 Task: Create a task  Develop a new online tool for online reputation management , assign it to team member softage.3@softage.net in the project ArcticTech and update the status of the task to  At Risk , set the priority of the task to Medium
Action: Mouse moved to (66, 48)
Screenshot: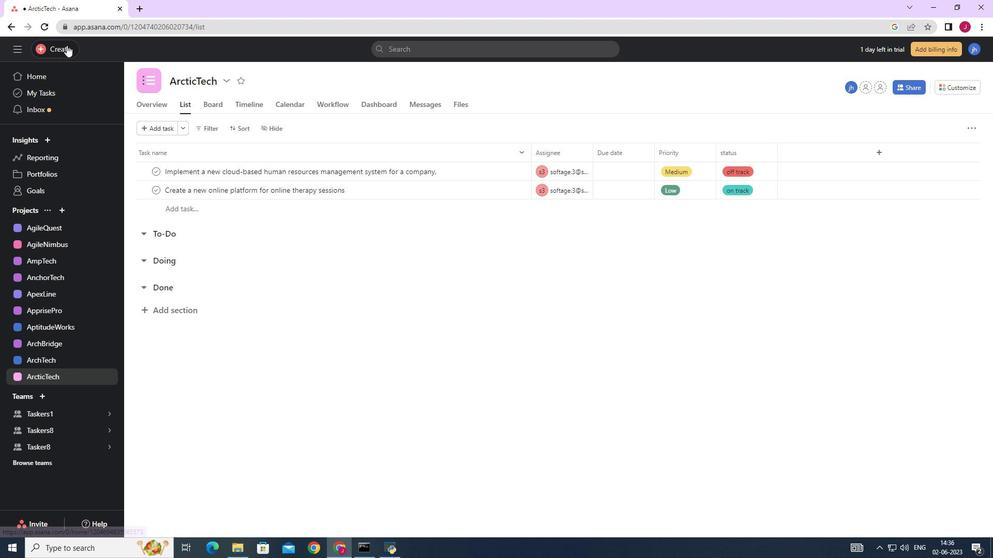 
Action: Mouse pressed left at (66, 48)
Screenshot: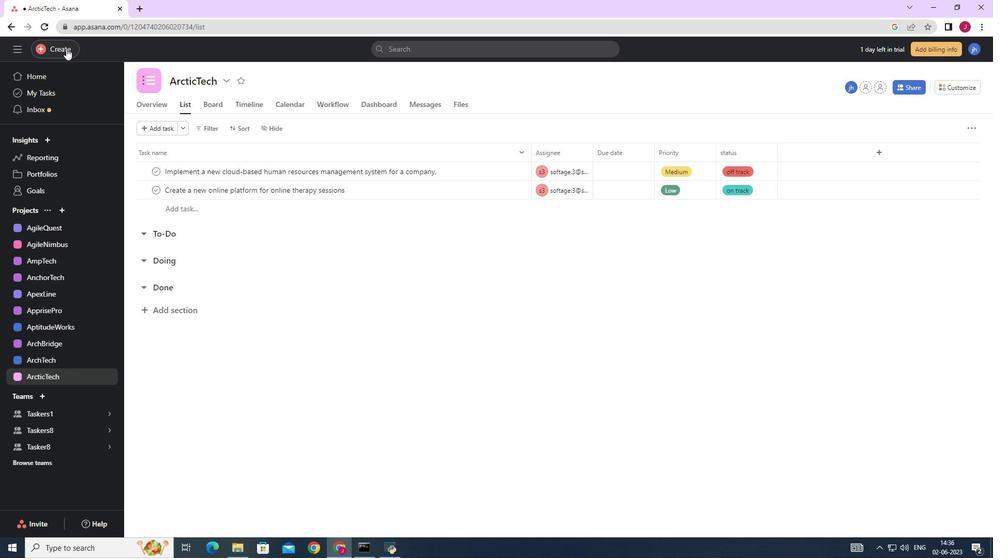 
Action: Mouse moved to (127, 54)
Screenshot: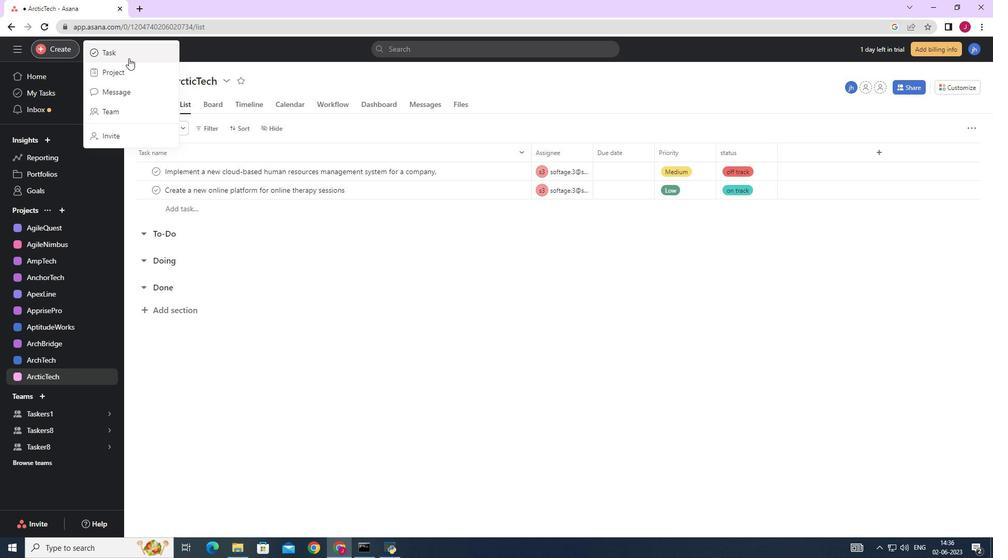 
Action: Mouse pressed left at (127, 54)
Screenshot: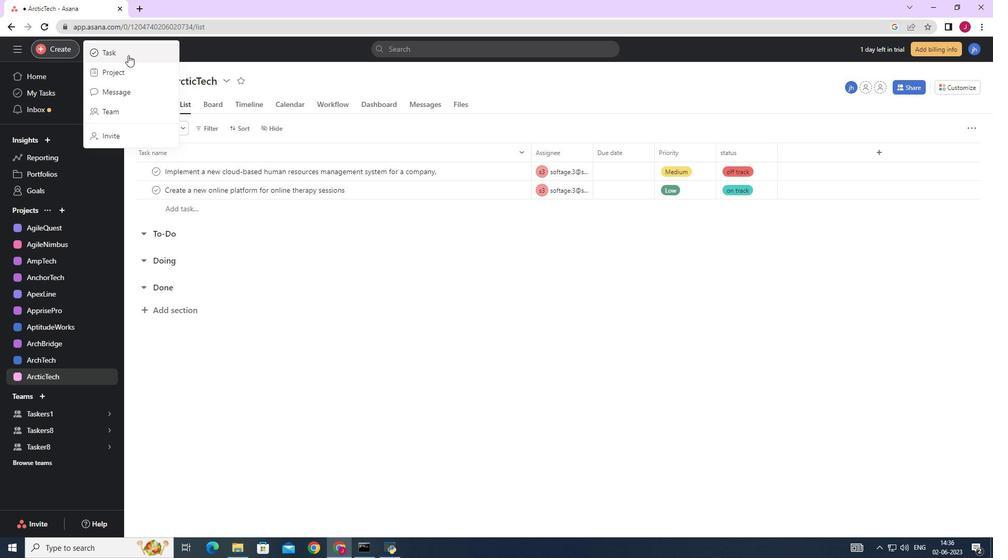 
Action: Mouse moved to (811, 341)
Screenshot: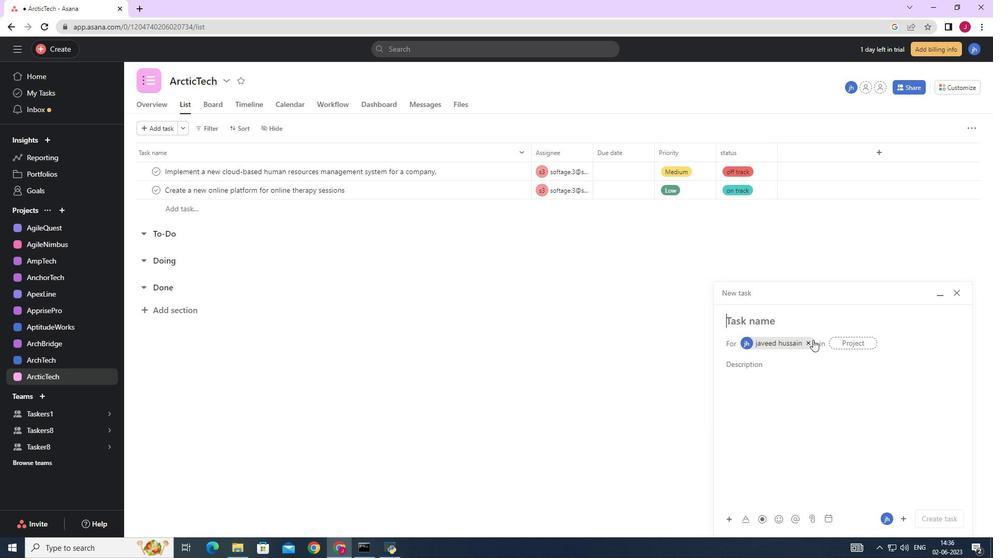
Action: Mouse pressed left at (811, 341)
Screenshot: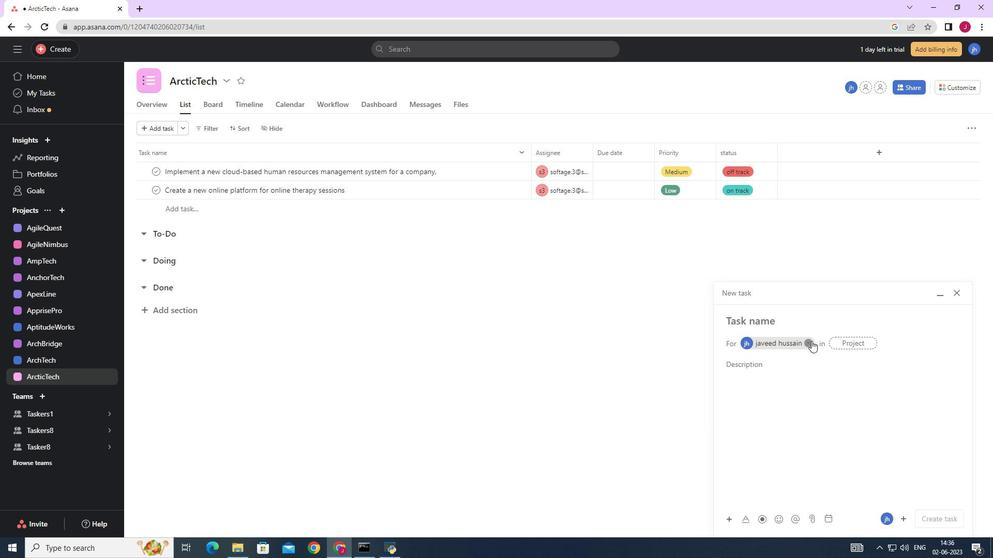 
Action: Mouse moved to (765, 324)
Screenshot: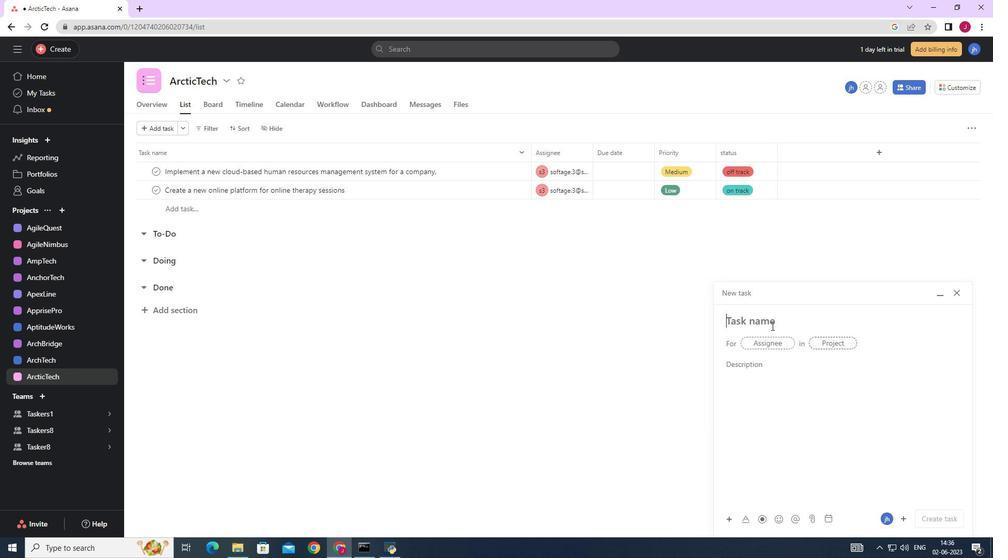 
Action: Mouse pressed left at (765, 324)
Screenshot: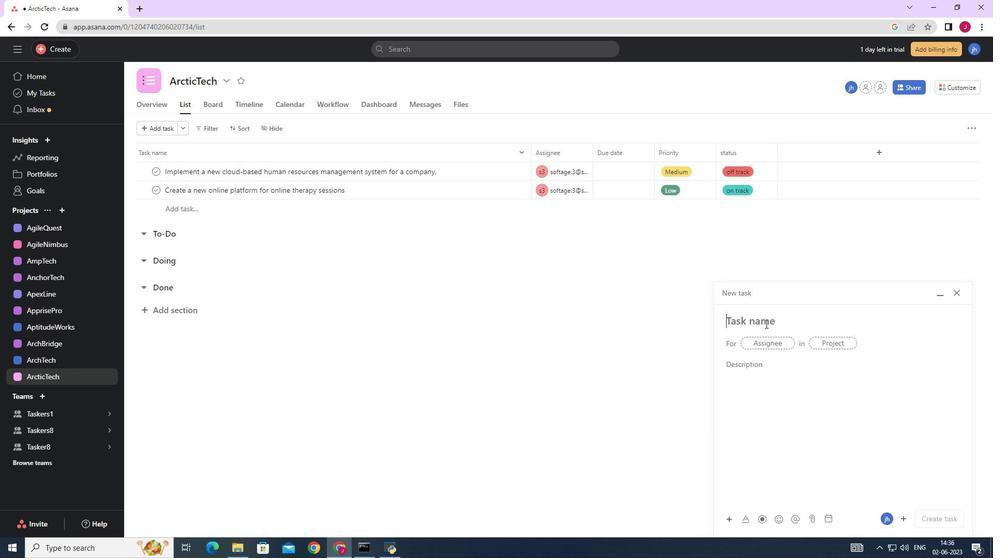 
Action: Key pressed <Key.caps_lock>D<Key.caps_lock>evelop<Key.space>a<Key.space>new<Key.space>online<Key.space>tool<Key.space>for<Key.space>online<Key.space>reputation<Key.space>management
Screenshot: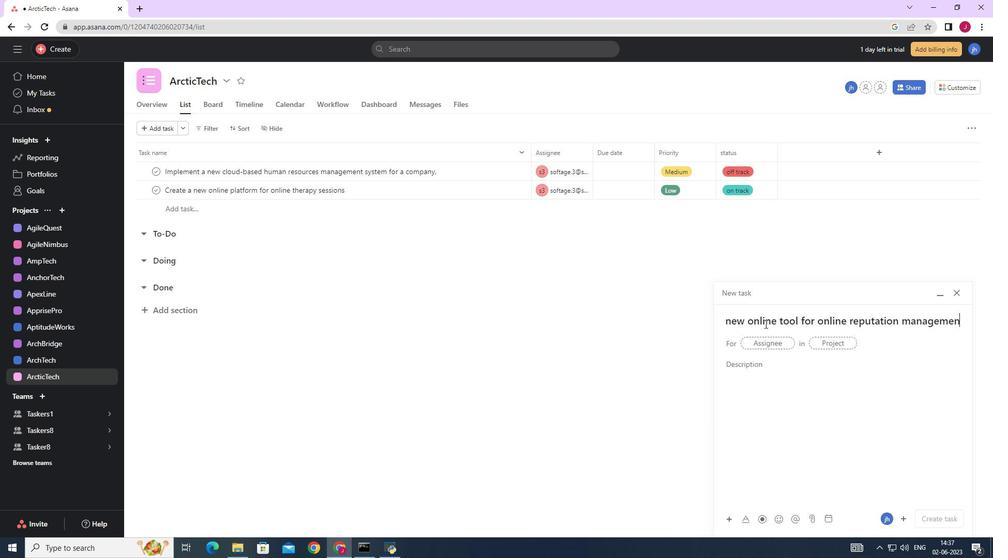 
Action: Mouse moved to (766, 342)
Screenshot: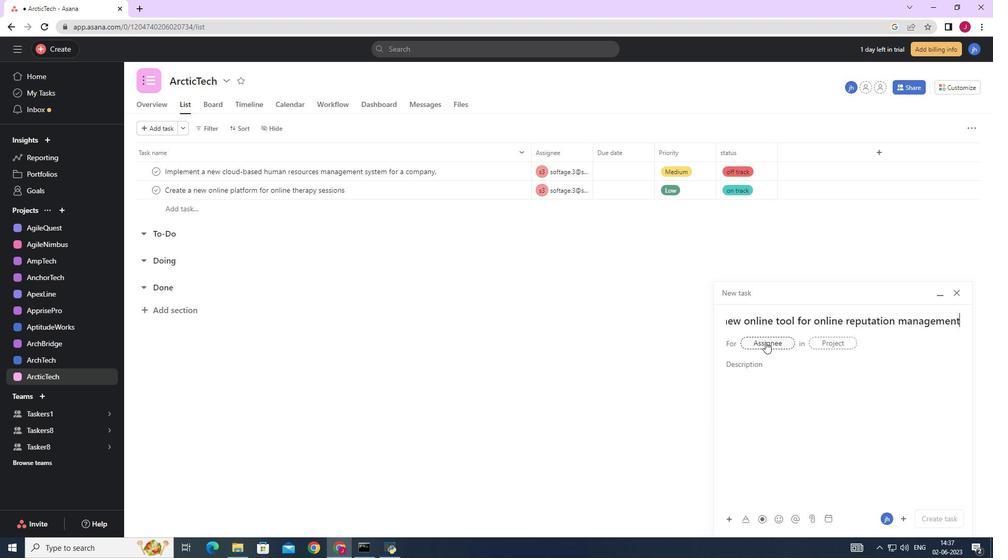 
Action: Mouse pressed left at (766, 342)
Screenshot: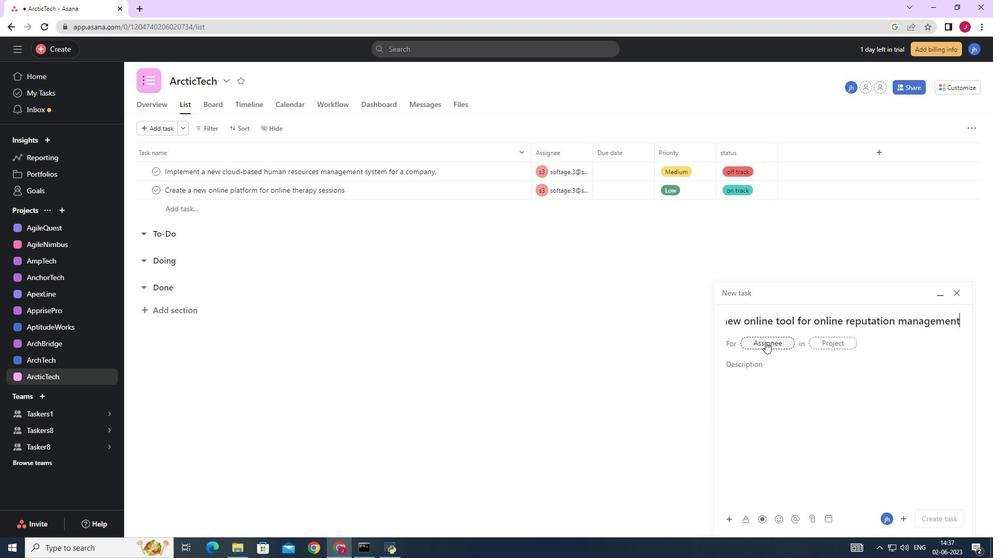 
Action: Key pressed softage.3
Screenshot: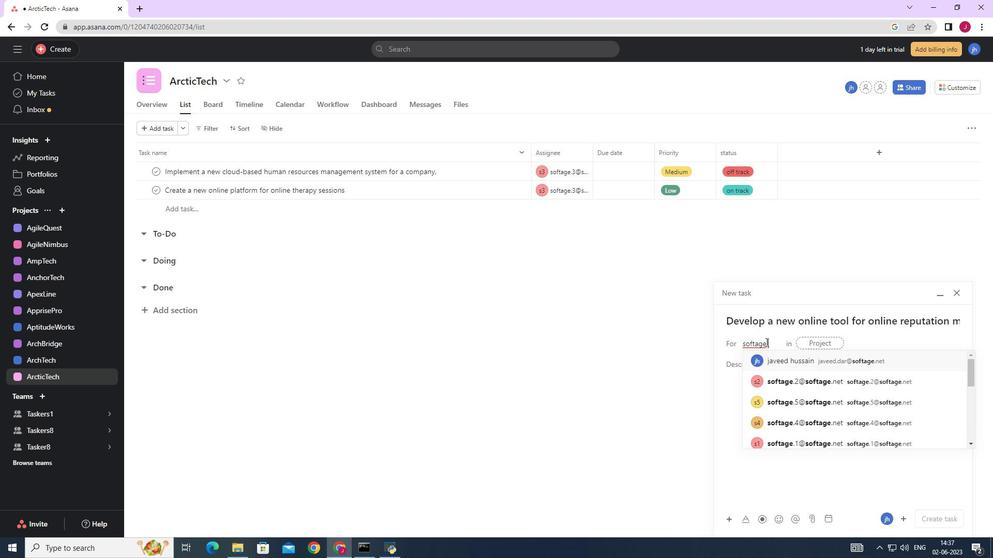 
Action: Mouse moved to (784, 363)
Screenshot: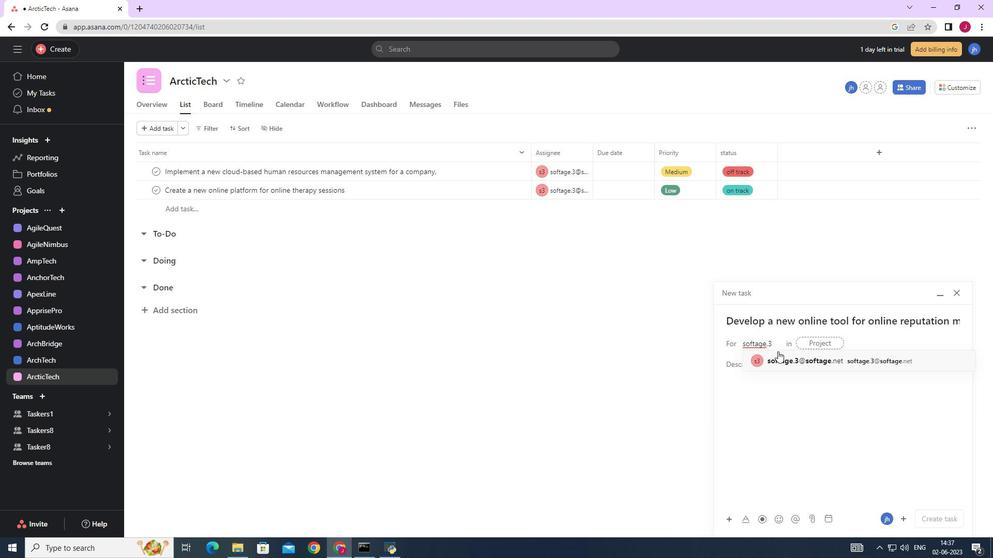 
Action: Mouse pressed left at (784, 363)
Screenshot: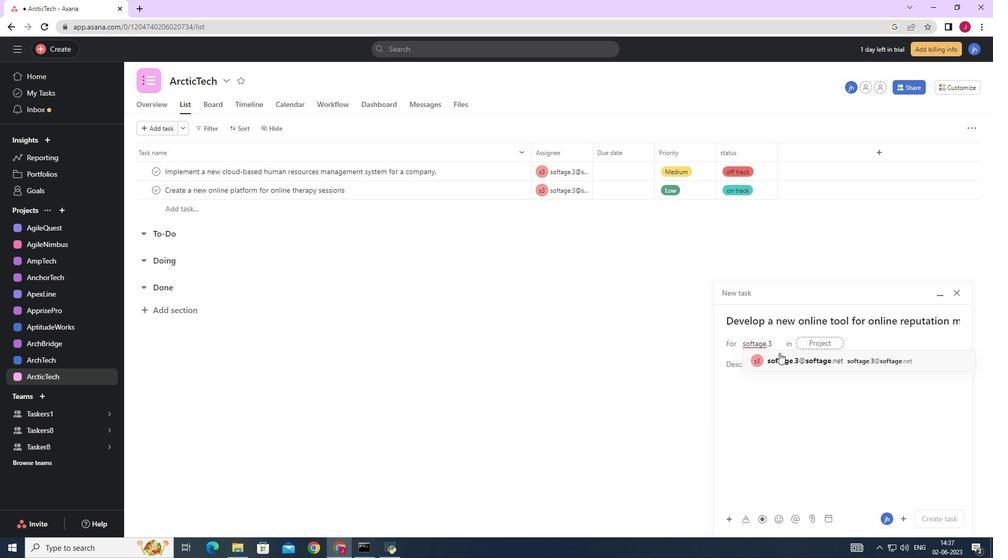 
Action: Mouse moved to (668, 360)
Screenshot: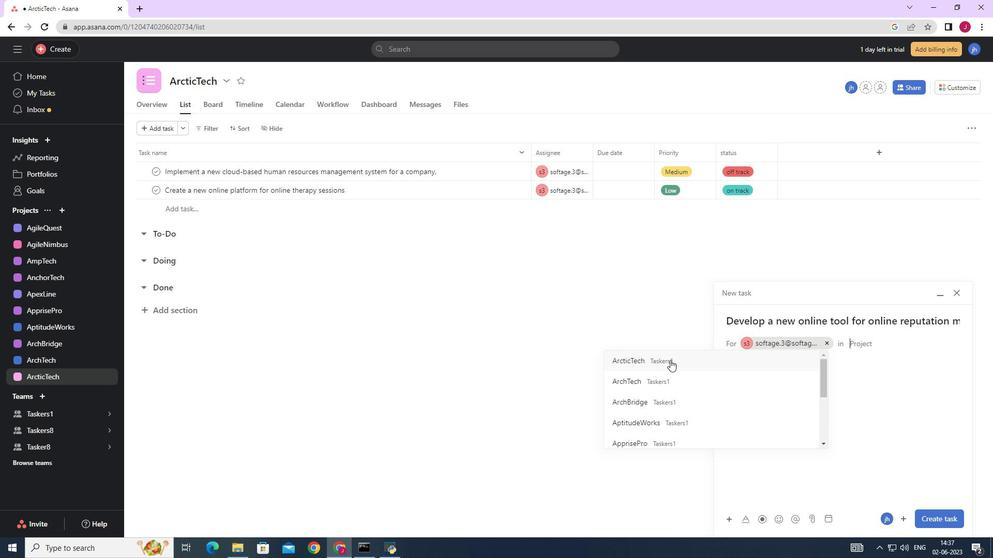 
Action: Mouse pressed left at (668, 360)
Screenshot: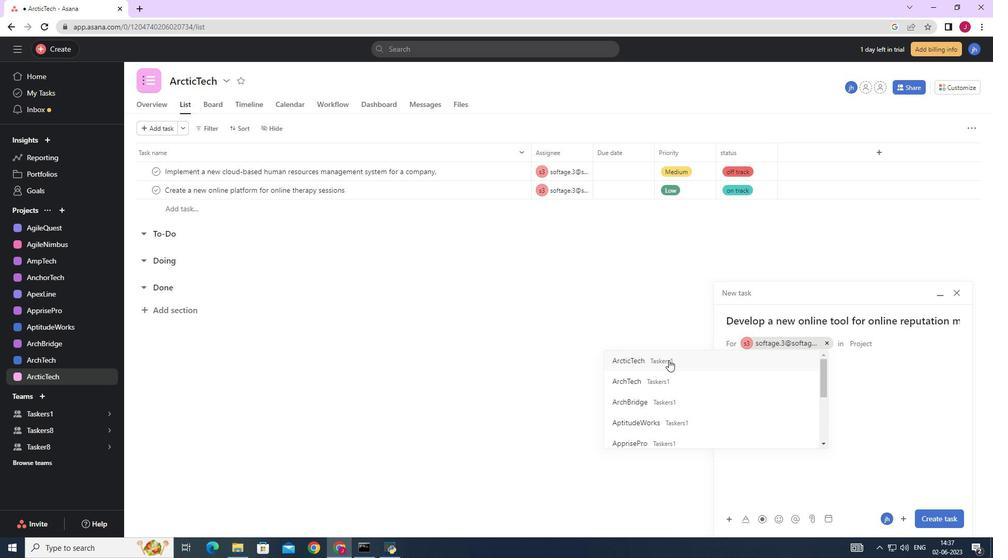 
Action: Mouse moved to (778, 369)
Screenshot: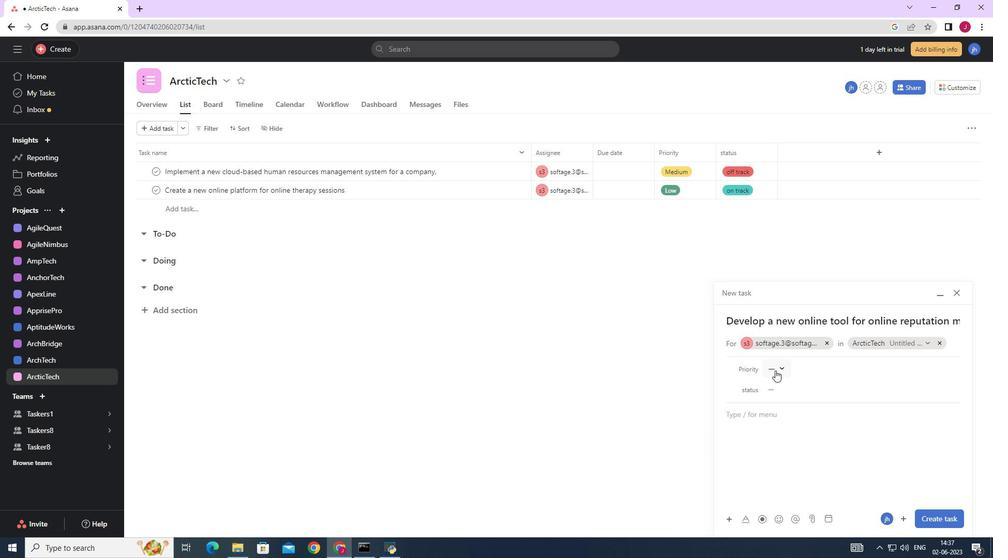 
Action: Mouse pressed left at (778, 369)
Screenshot: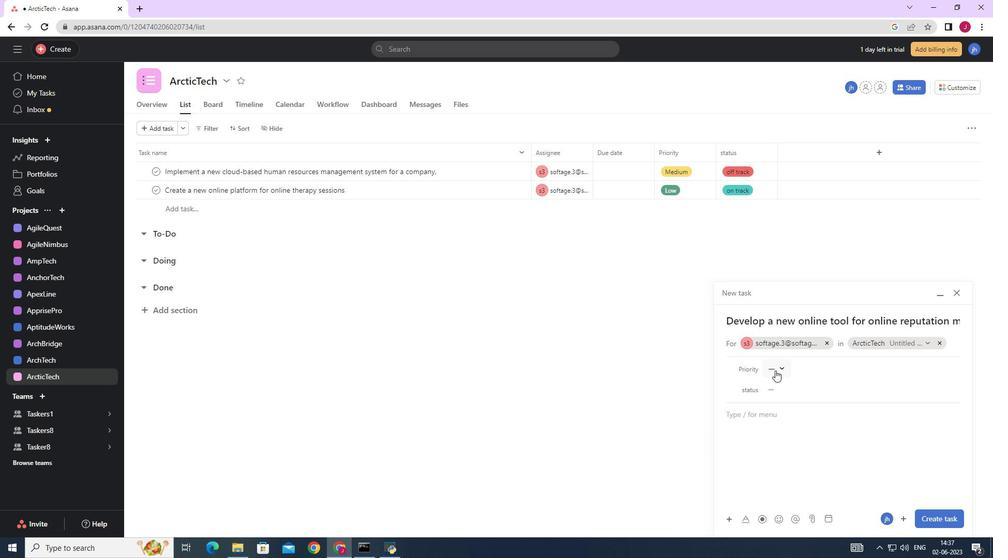 
Action: Mouse moved to (791, 420)
Screenshot: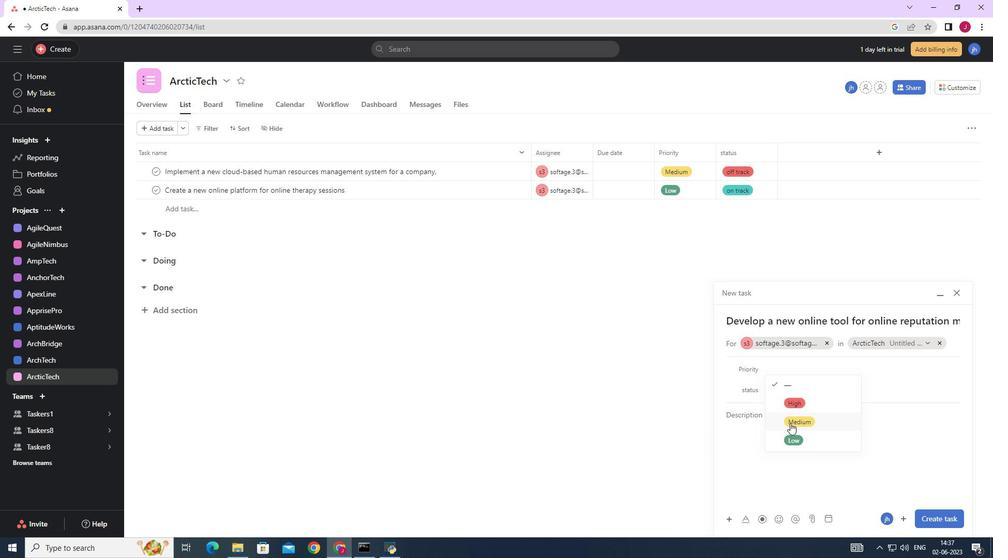 
Action: Mouse pressed left at (791, 420)
Screenshot: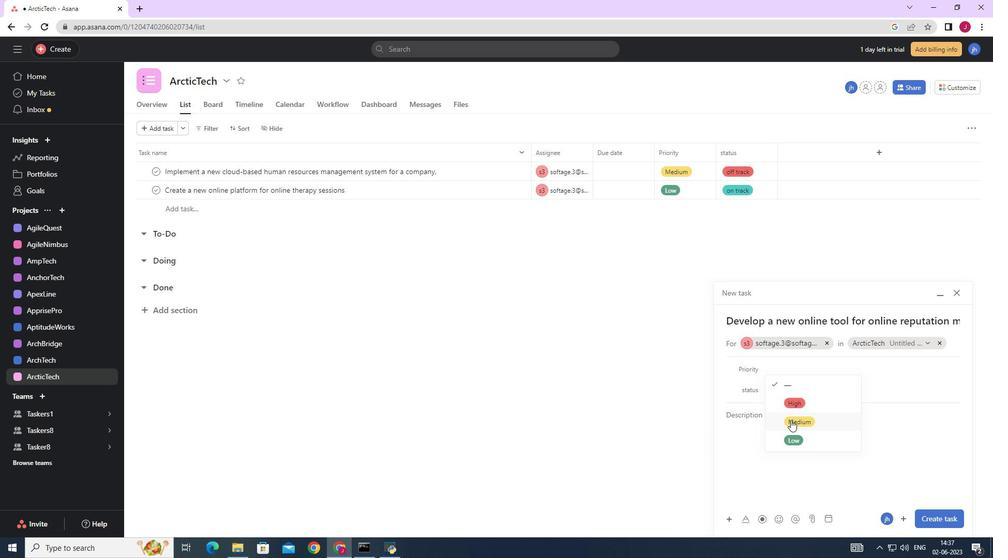 
Action: Mouse moved to (780, 389)
Screenshot: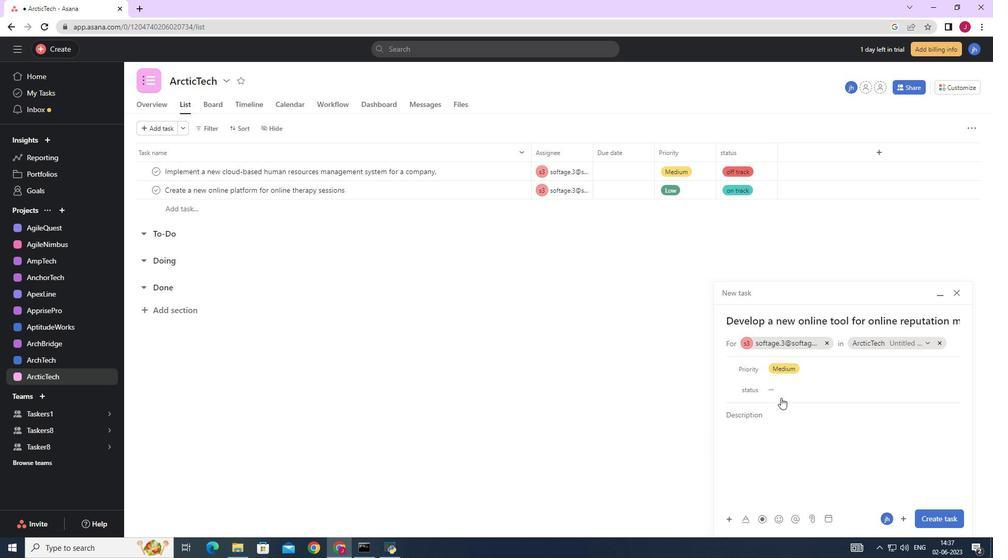 
Action: Mouse pressed left at (780, 389)
Screenshot: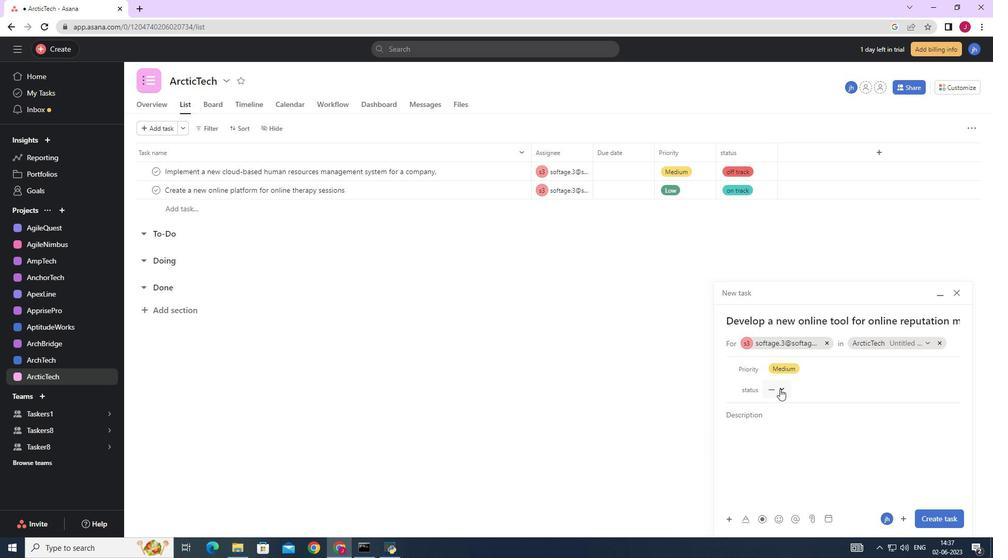 
Action: Mouse moved to (797, 460)
Screenshot: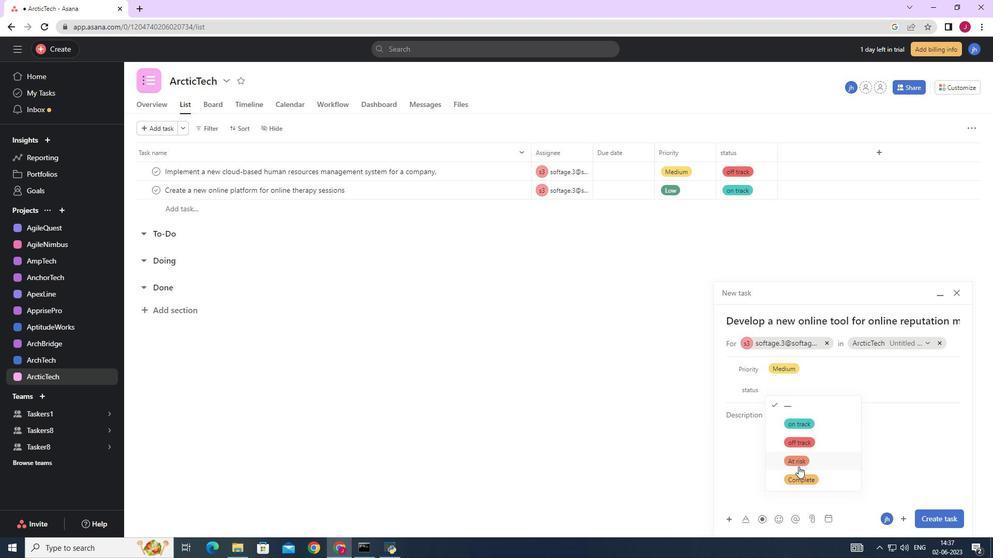 
Action: Mouse pressed left at (797, 460)
Screenshot: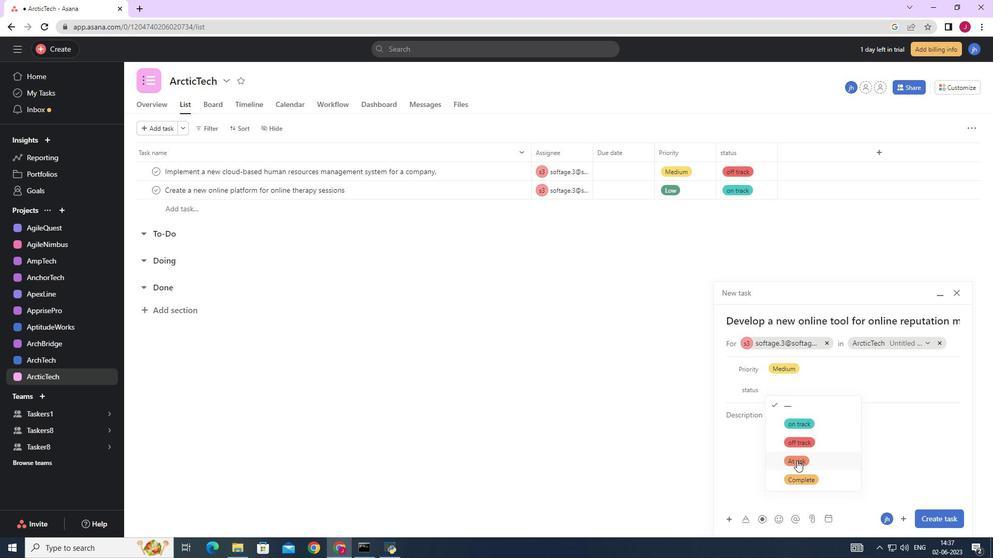 
Action: Mouse moved to (940, 517)
Screenshot: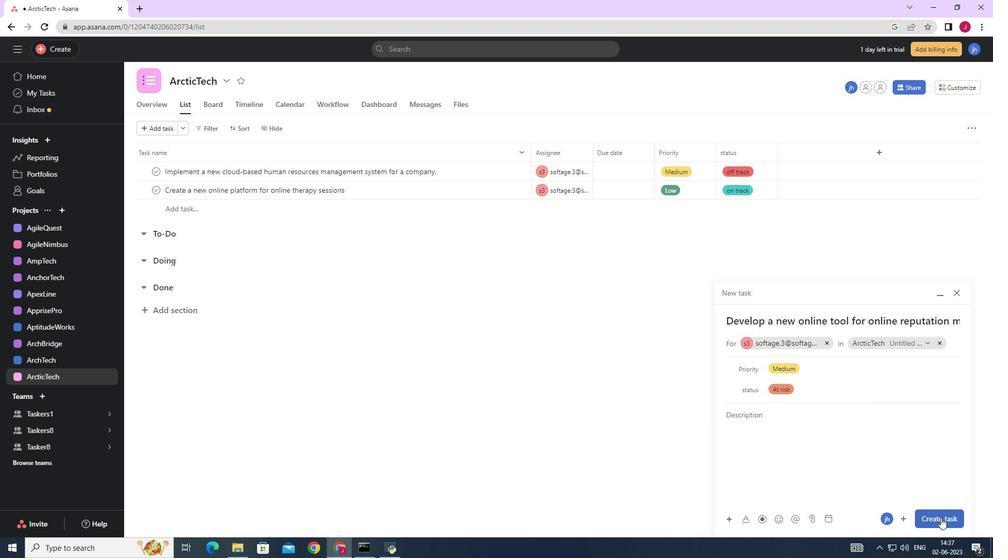 
Action: Mouse pressed left at (940, 517)
Screenshot: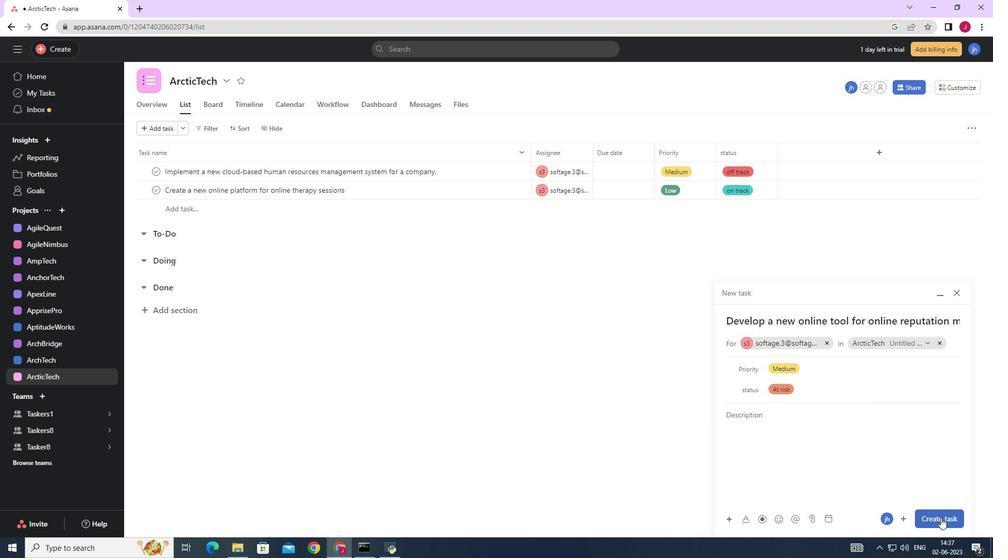 
Action: Mouse moved to (931, 503)
Screenshot: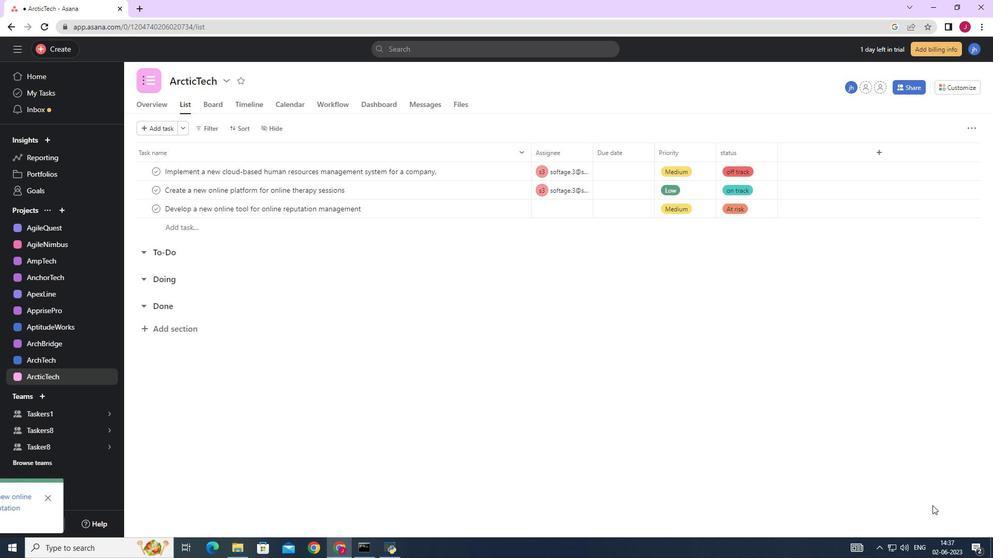 
